 Task: Create a task  Develop a new online tool for online course scheduling , assign it to team member softage.2@softage.net in the project BlueTechie and update the status of the task to  On Track  , set the priority of the task to High
Action: Mouse moved to (88, 70)
Screenshot: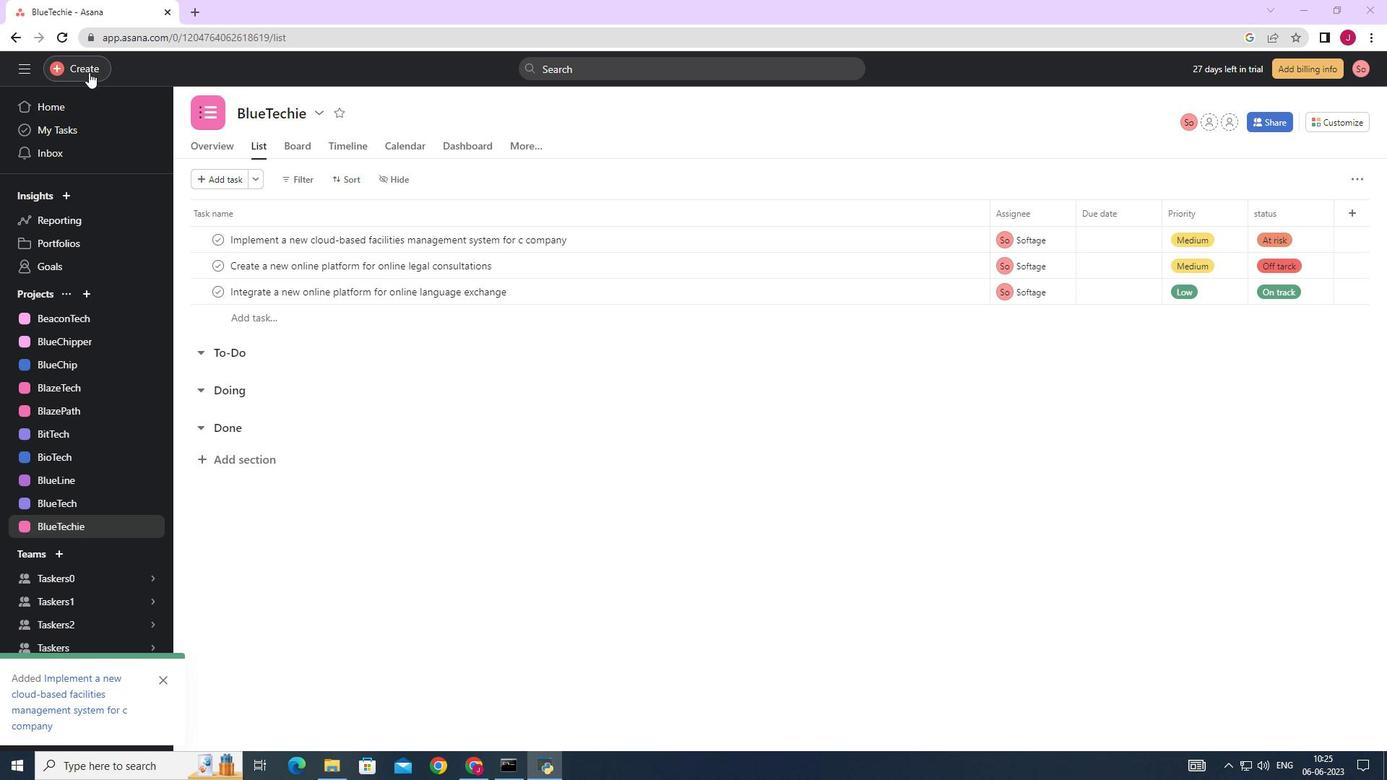 
Action: Mouse pressed left at (88, 70)
Screenshot: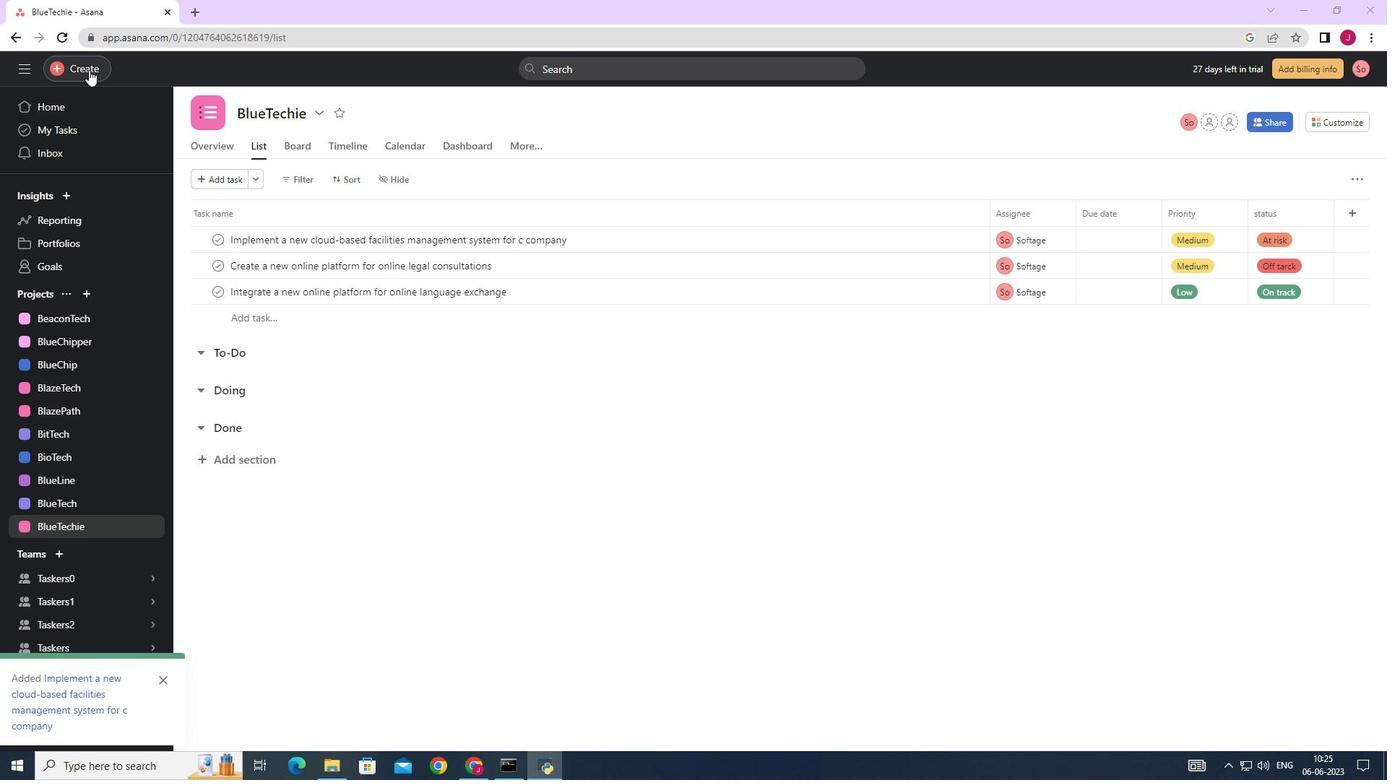 
Action: Mouse moved to (174, 72)
Screenshot: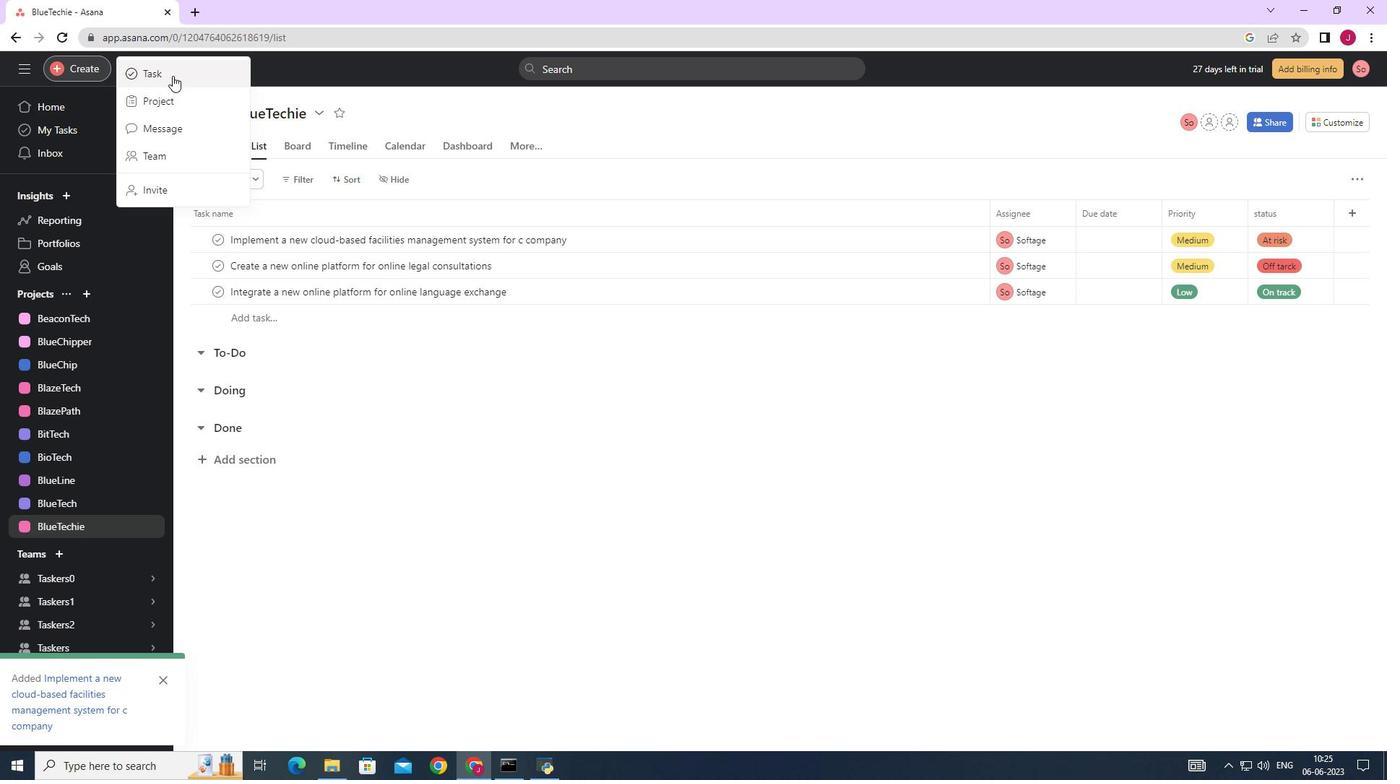 
Action: Mouse pressed left at (174, 72)
Screenshot: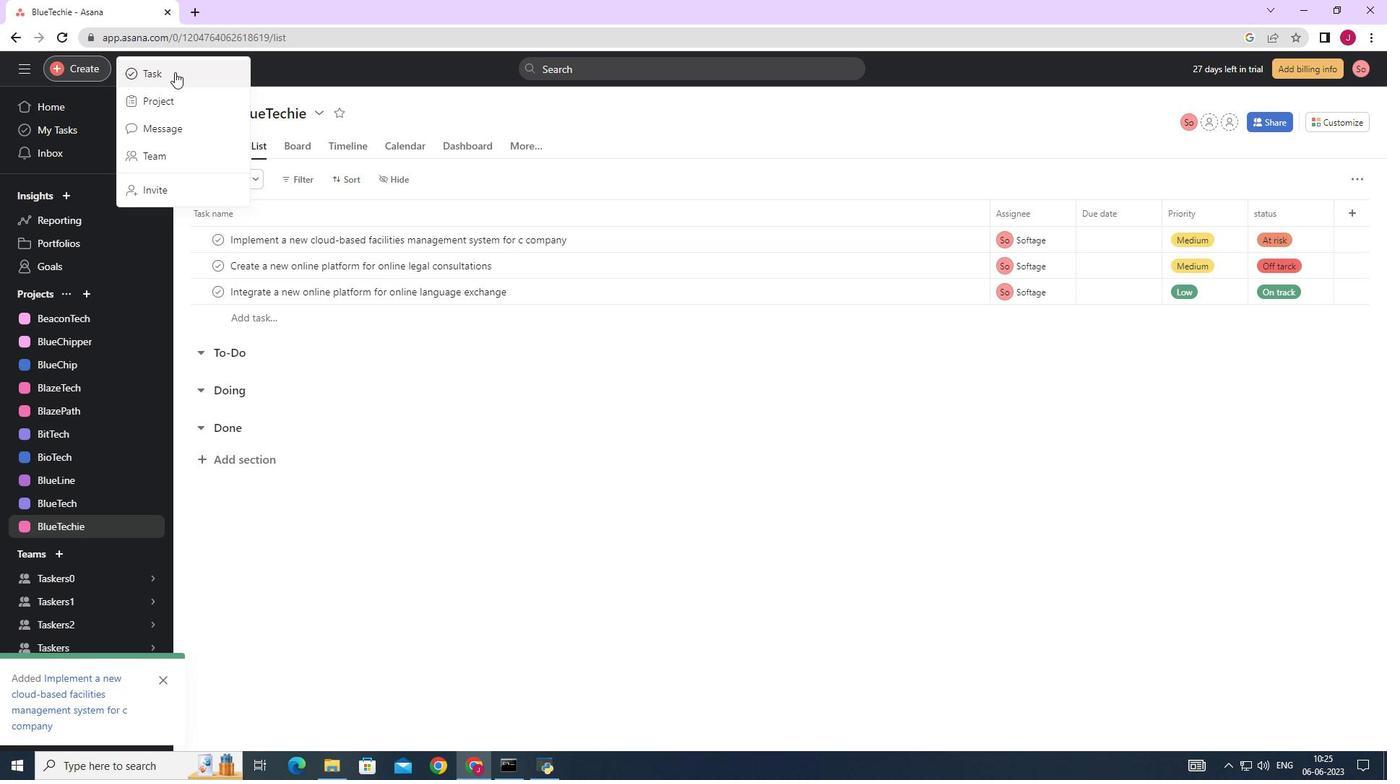 
Action: Mouse moved to (1099, 477)
Screenshot: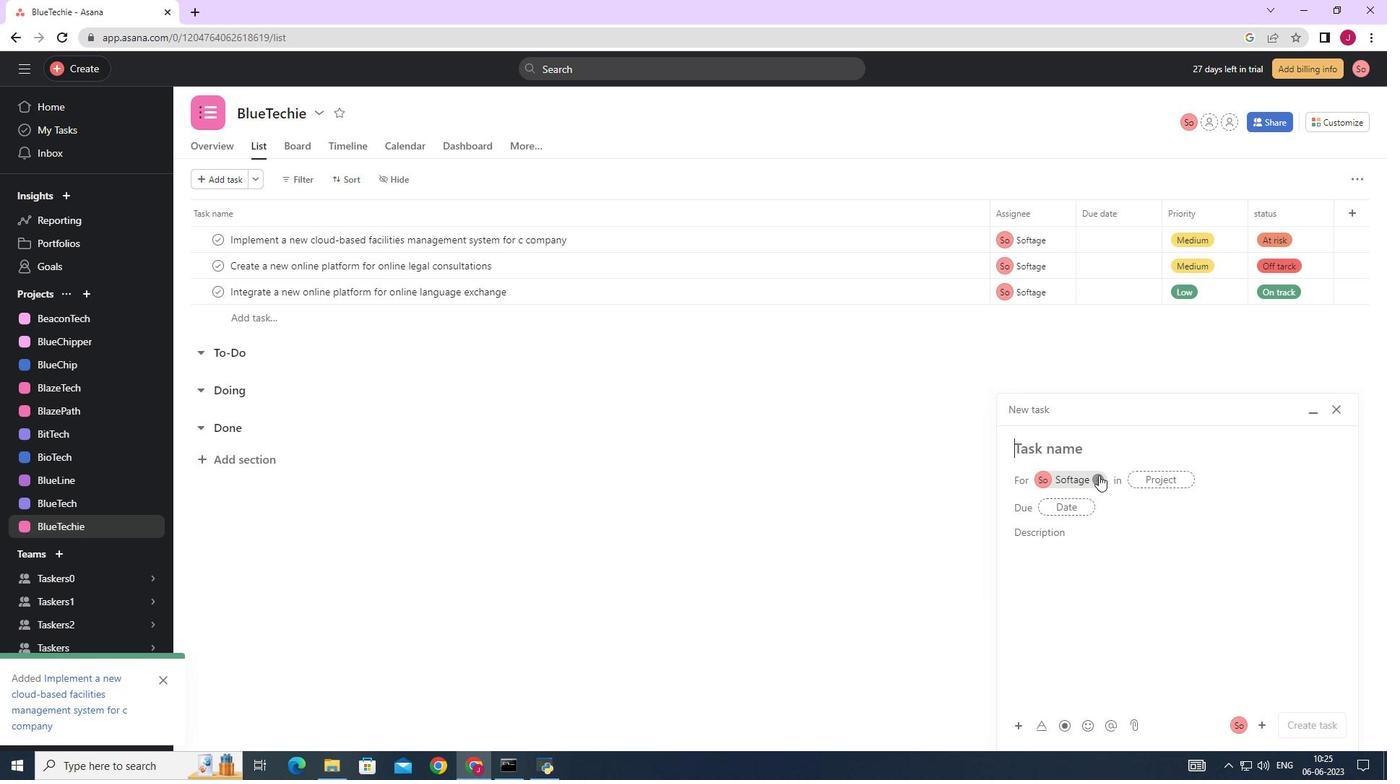
Action: Mouse pressed left at (1099, 477)
Screenshot: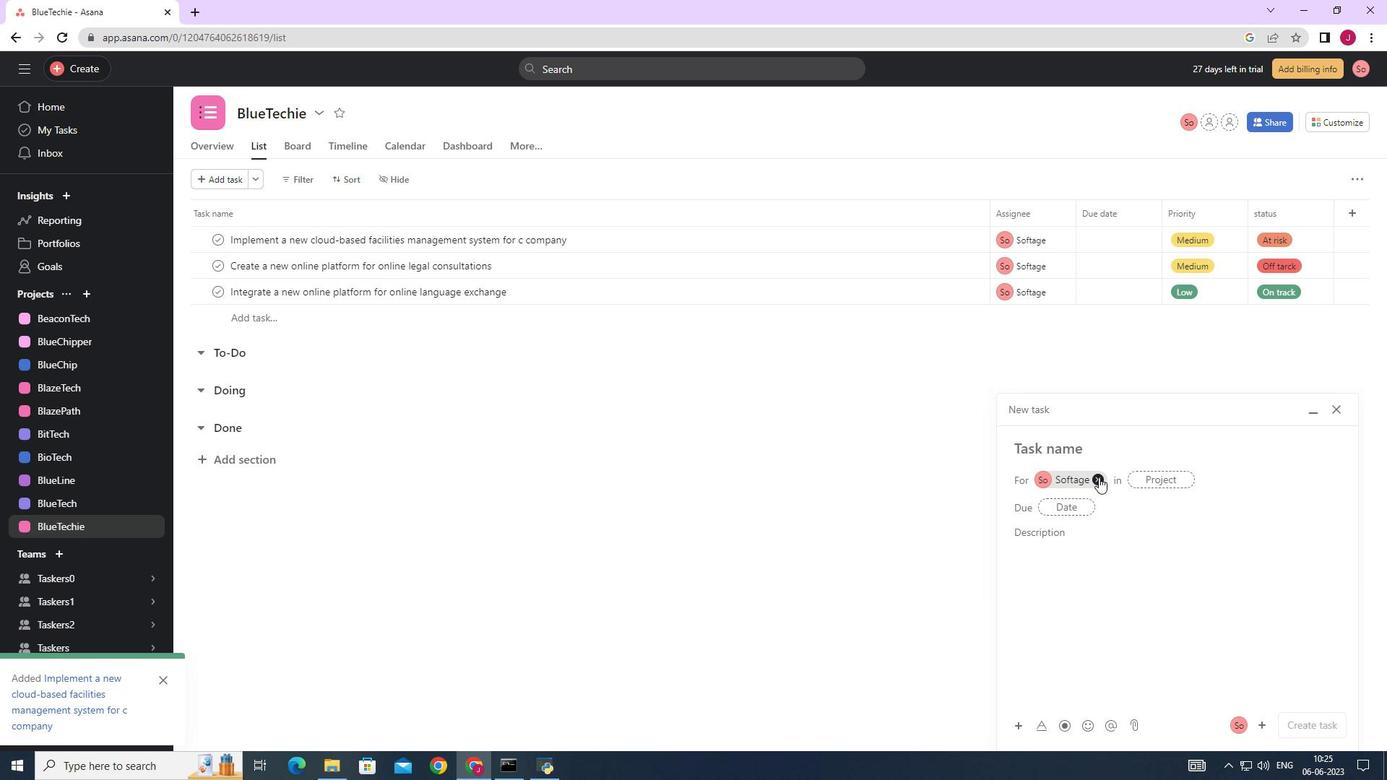 
Action: Mouse moved to (1052, 445)
Screenshot: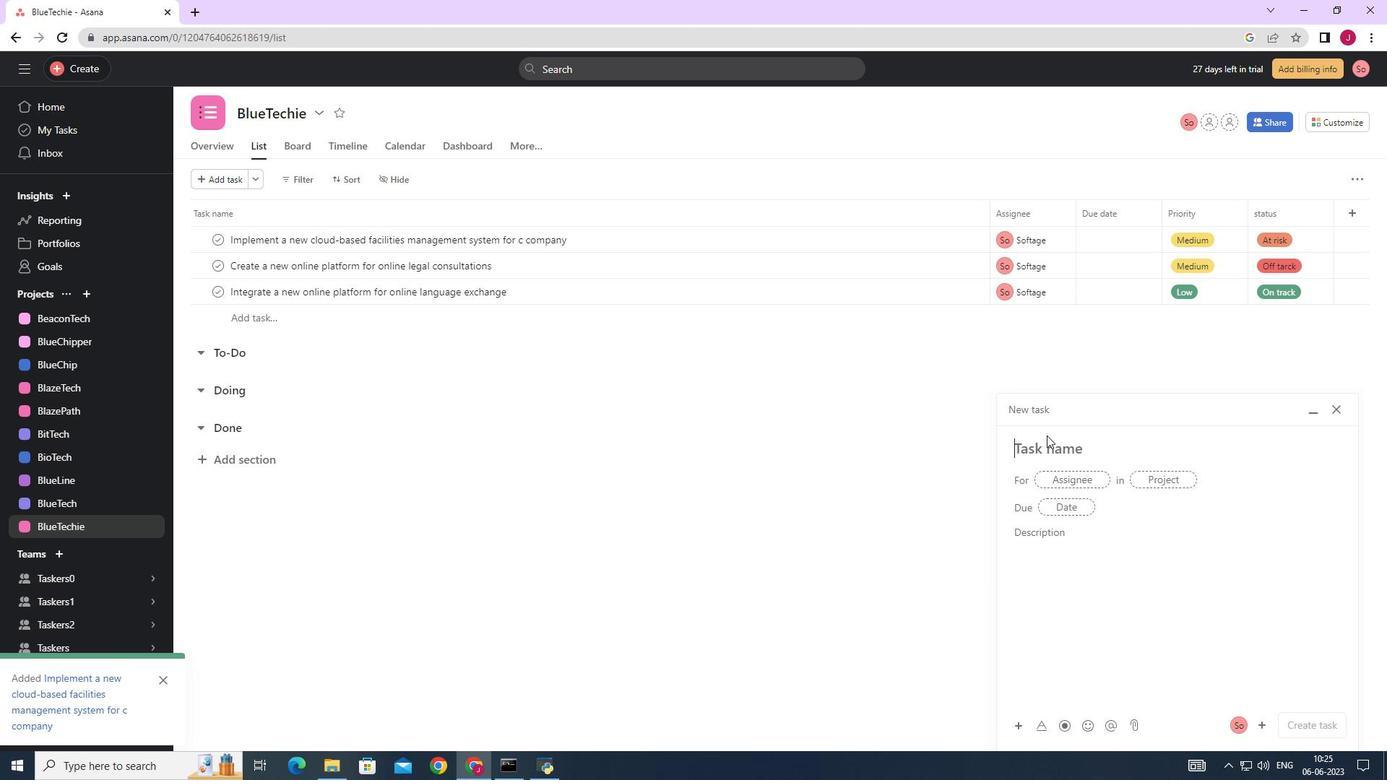 
Action: Mouse pressed left at (1052, 445)
Screenshot: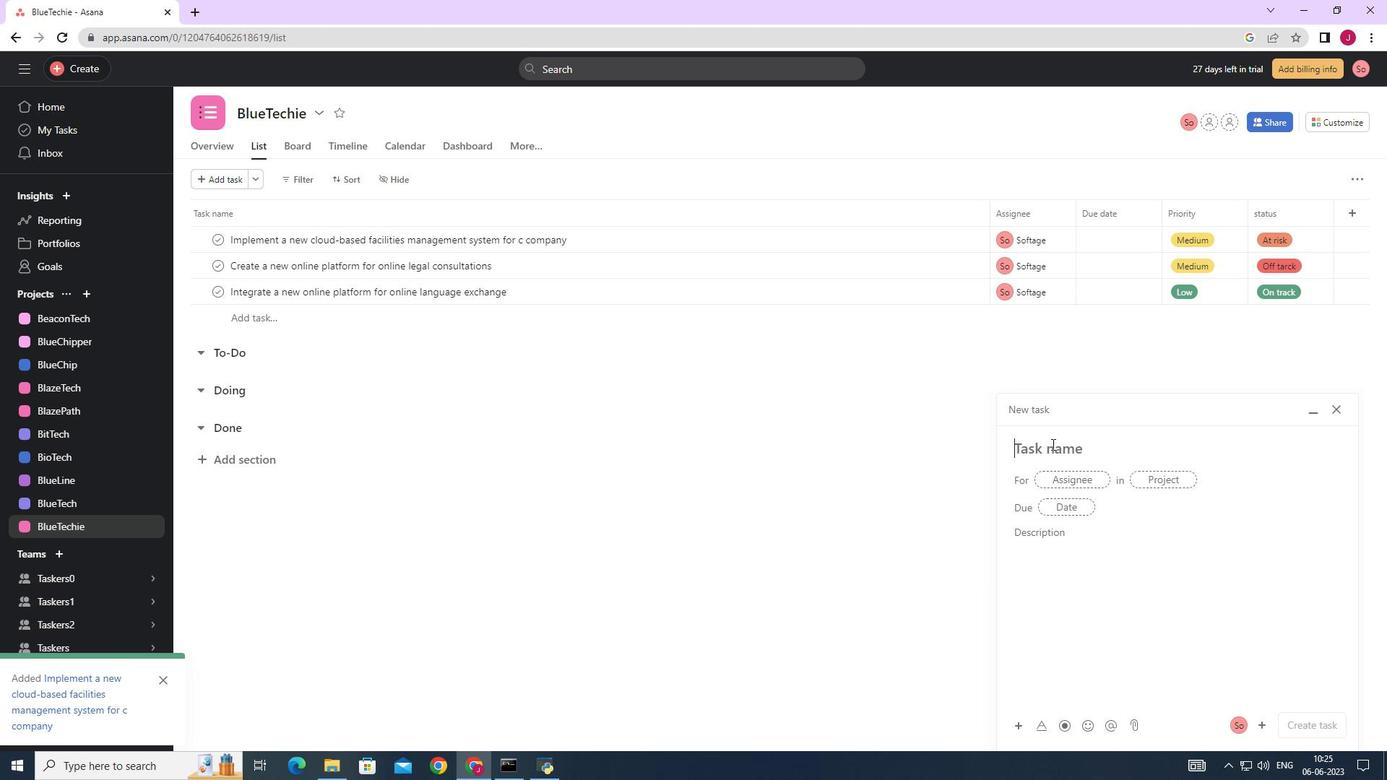 
Action: Key pressed <Key.caps_lock>D<Key.caps_lock>evelop<Key.space><Key.caps_lock><Key.caps_lock>a<Key.space><Key.caps_lock>NEW<Key.backspace><Key.backspace><Key.backspace><Key.caps_lock>new<Key.space><Key.caps_lock>ON<Key.backspace><Key.backspace><Key.caps_lock>online<Key.space>tool<Key.space>for<Key.space>online<Key.space>course<Key.space>scheduimh<Key.space><Key.backspace><Key.backspace><Key.backspace><Key.backspace>ing<Key.space>
Screenshot: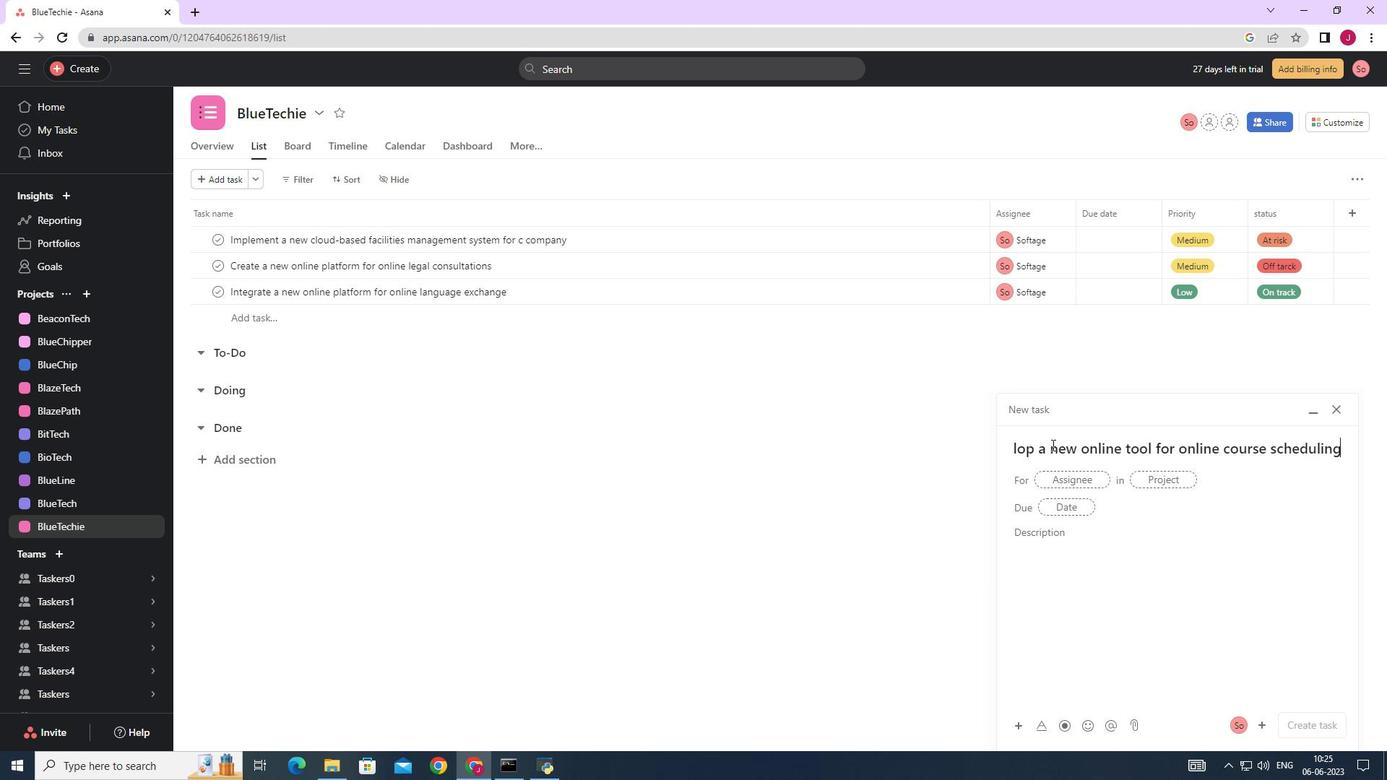 
Action: Mouse moved to (1083, 482)
Screenshot: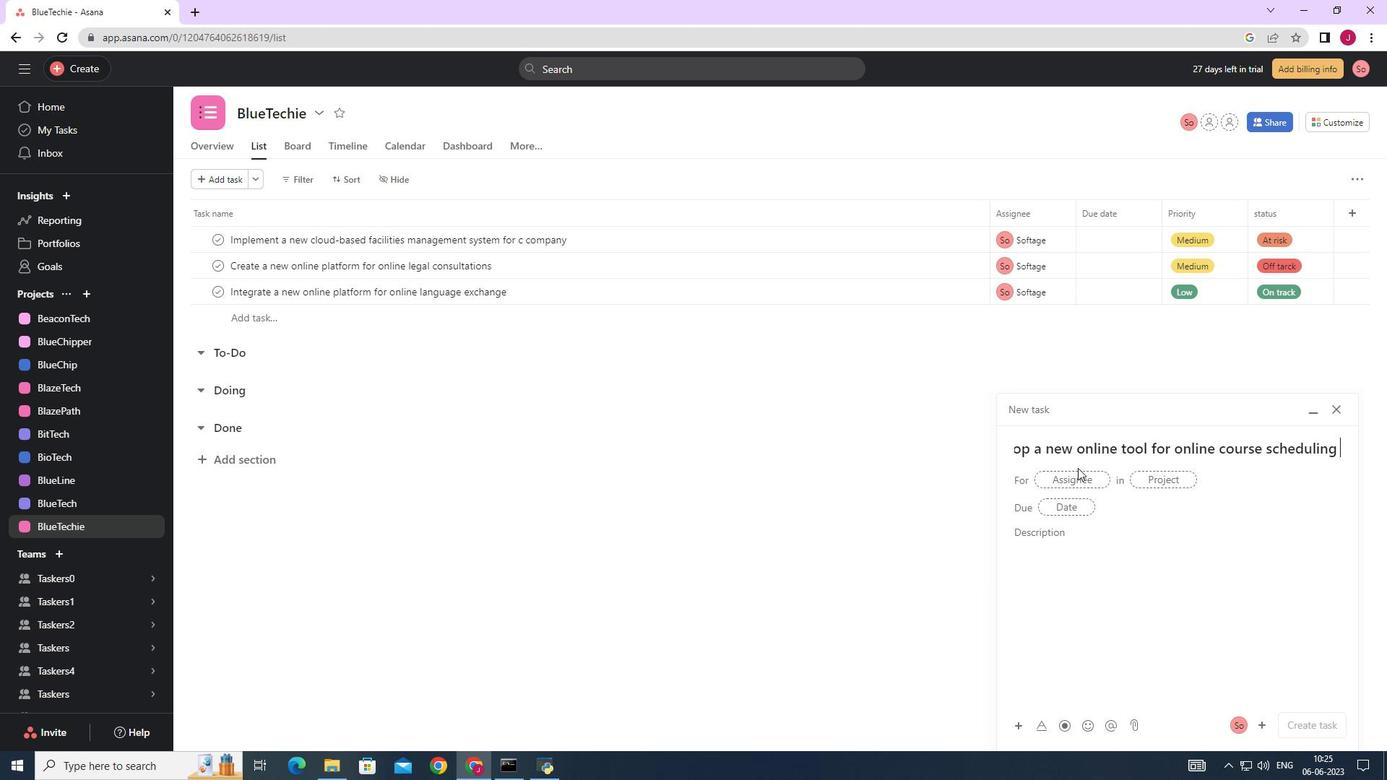 
Action: Mouse pressed left at (1083, 482)
Screenshot: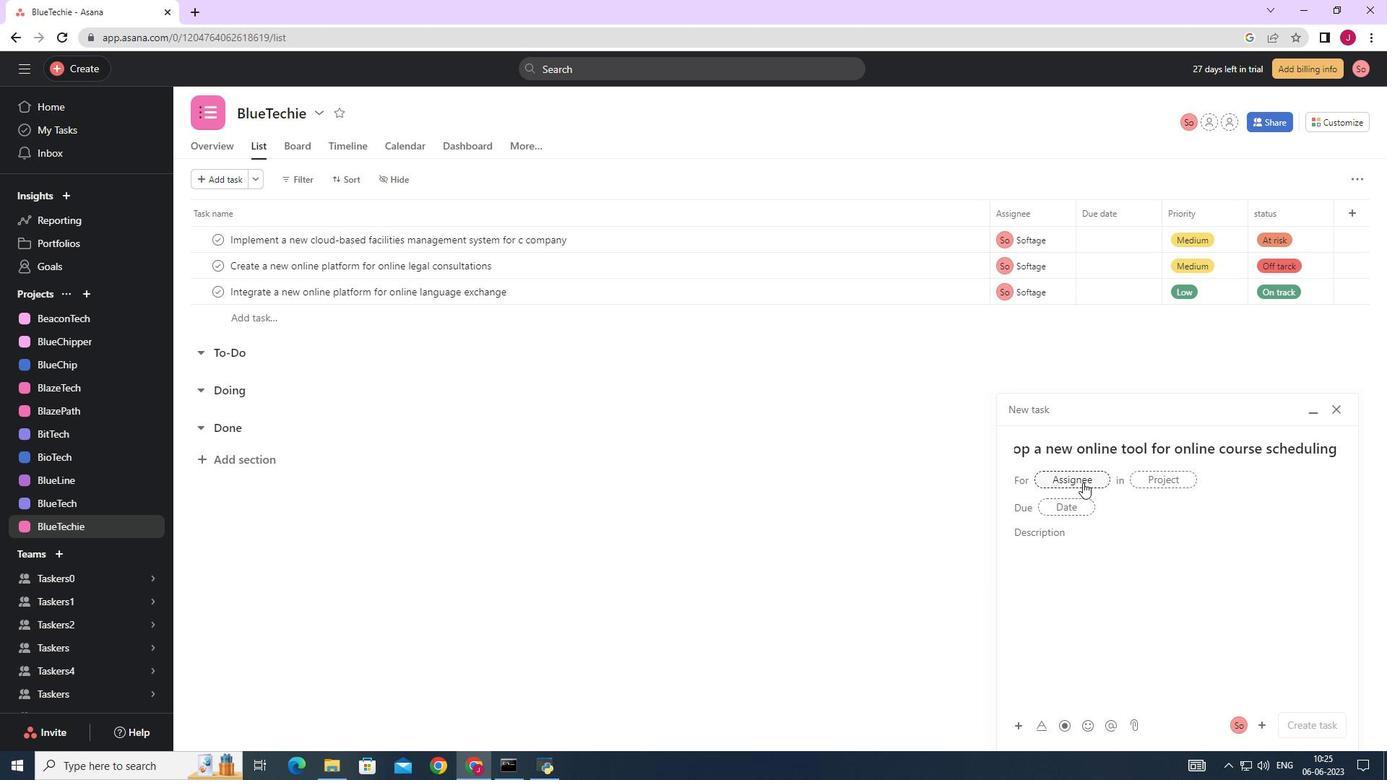 
Action: Key pressed softage.2
Screenshot: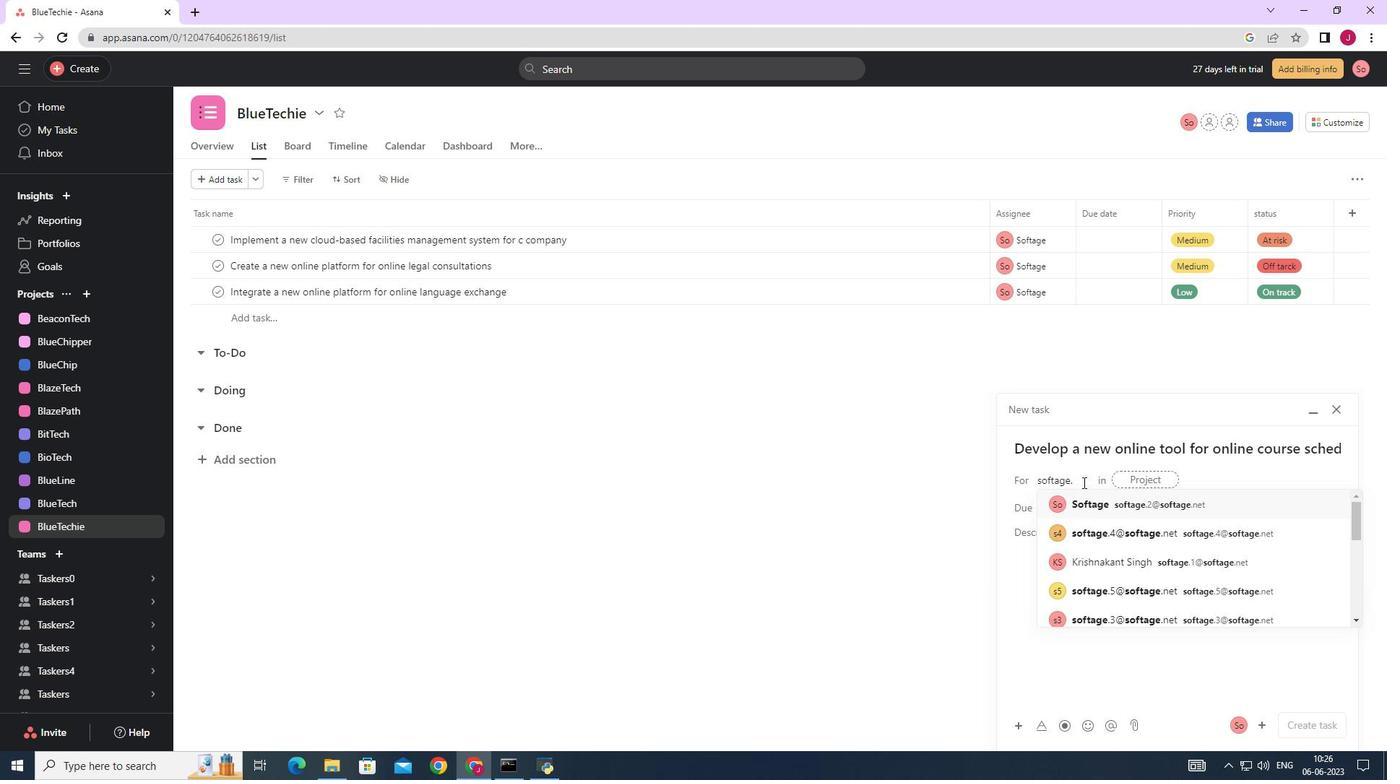 
Action: Mouse moved to (1114, 508)
Screenshot: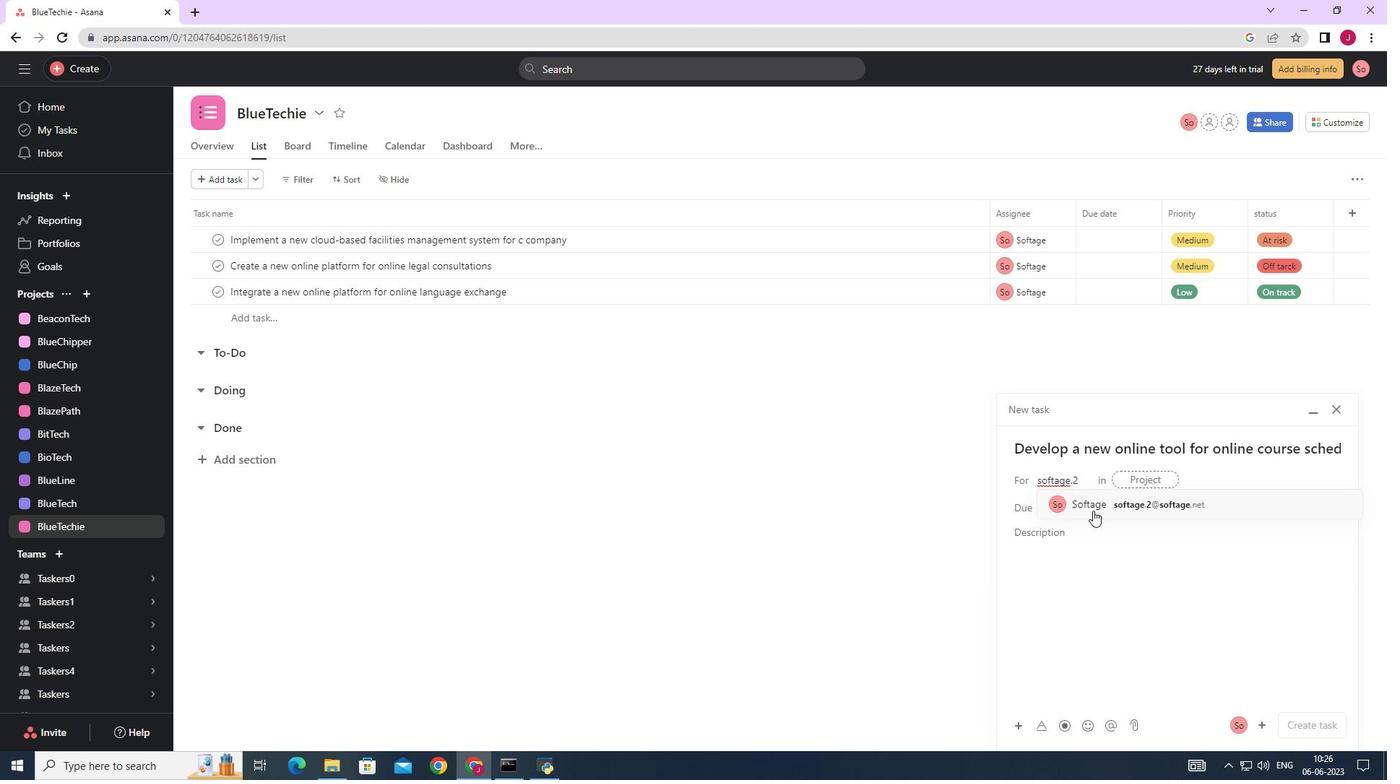 
Action: Mouse pressed left at (1114, 508)
Screenshot: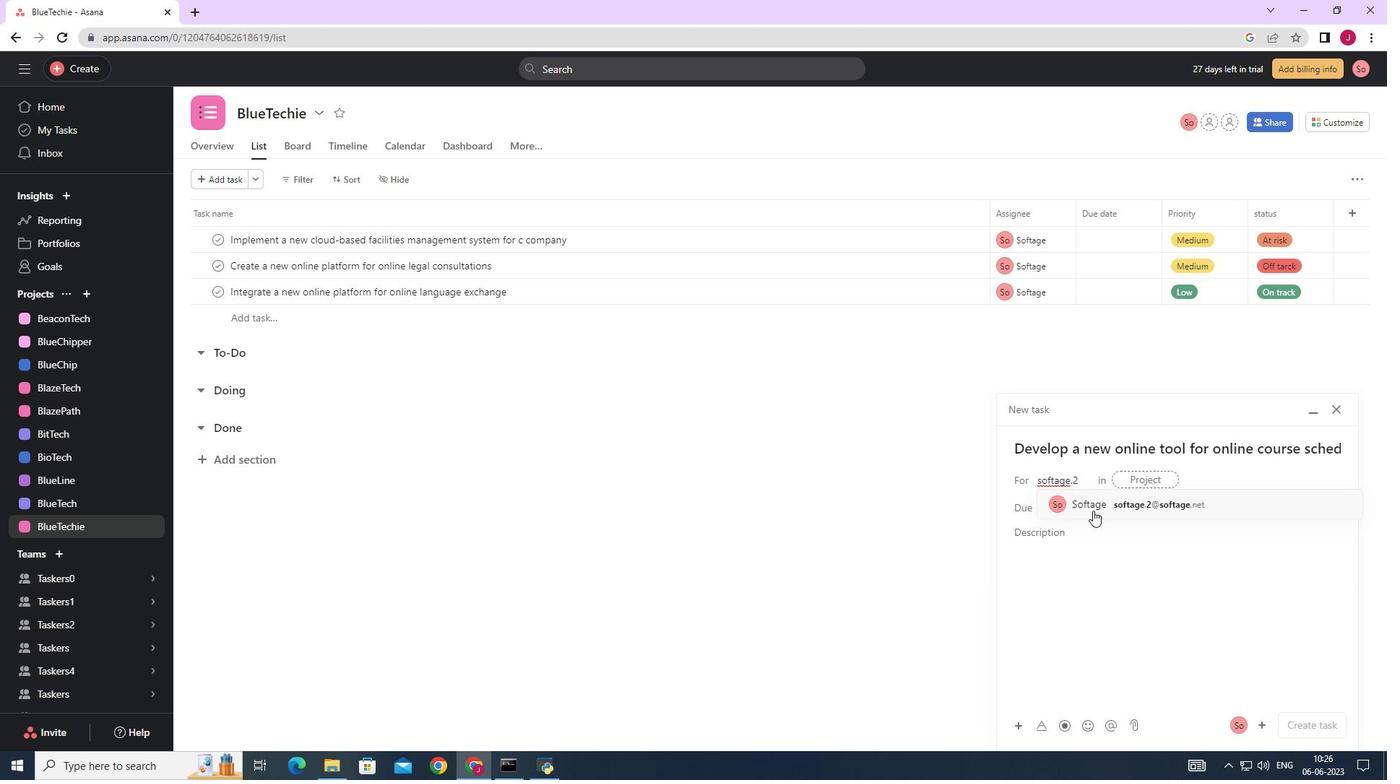
Action: Mouse moved to (962, 505)
Screenshot: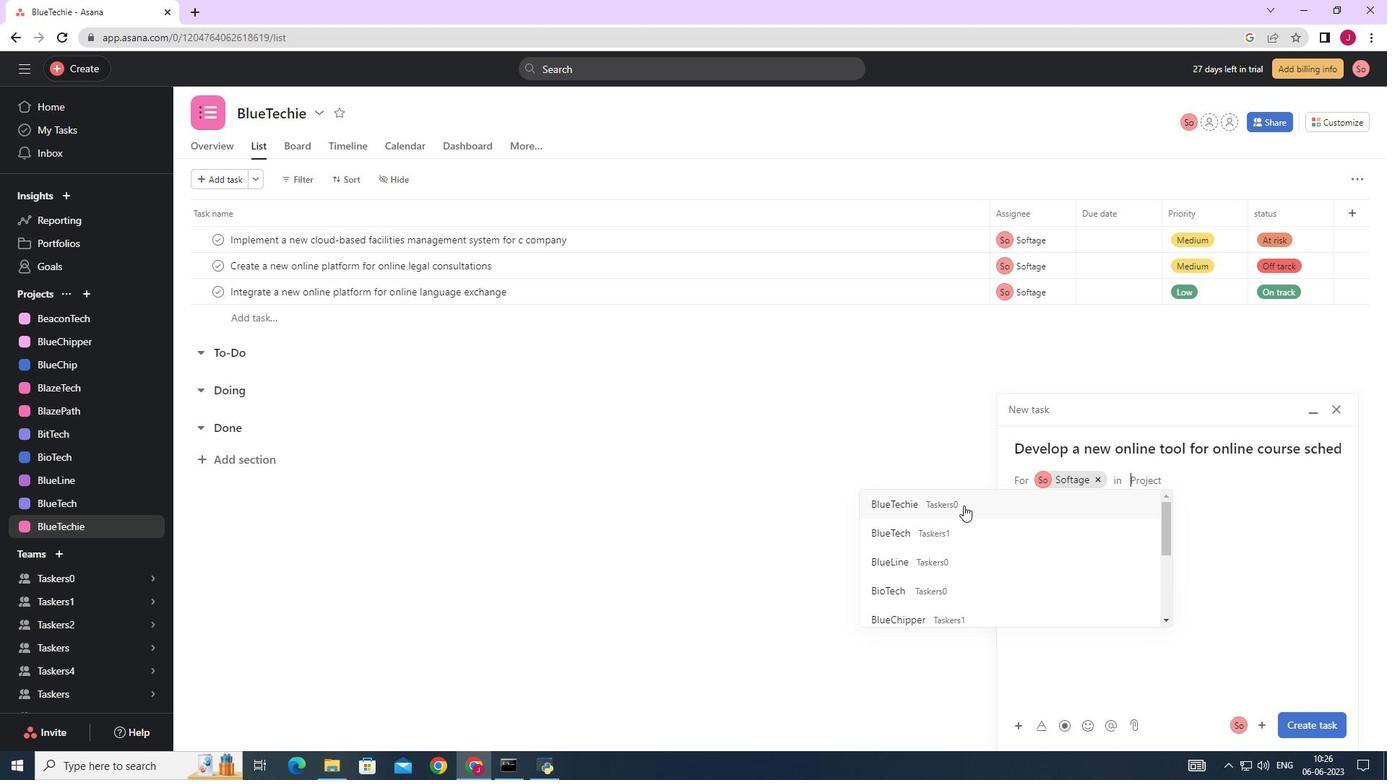 
Action: Mouse pressed left at (962, 505)
Screenshot: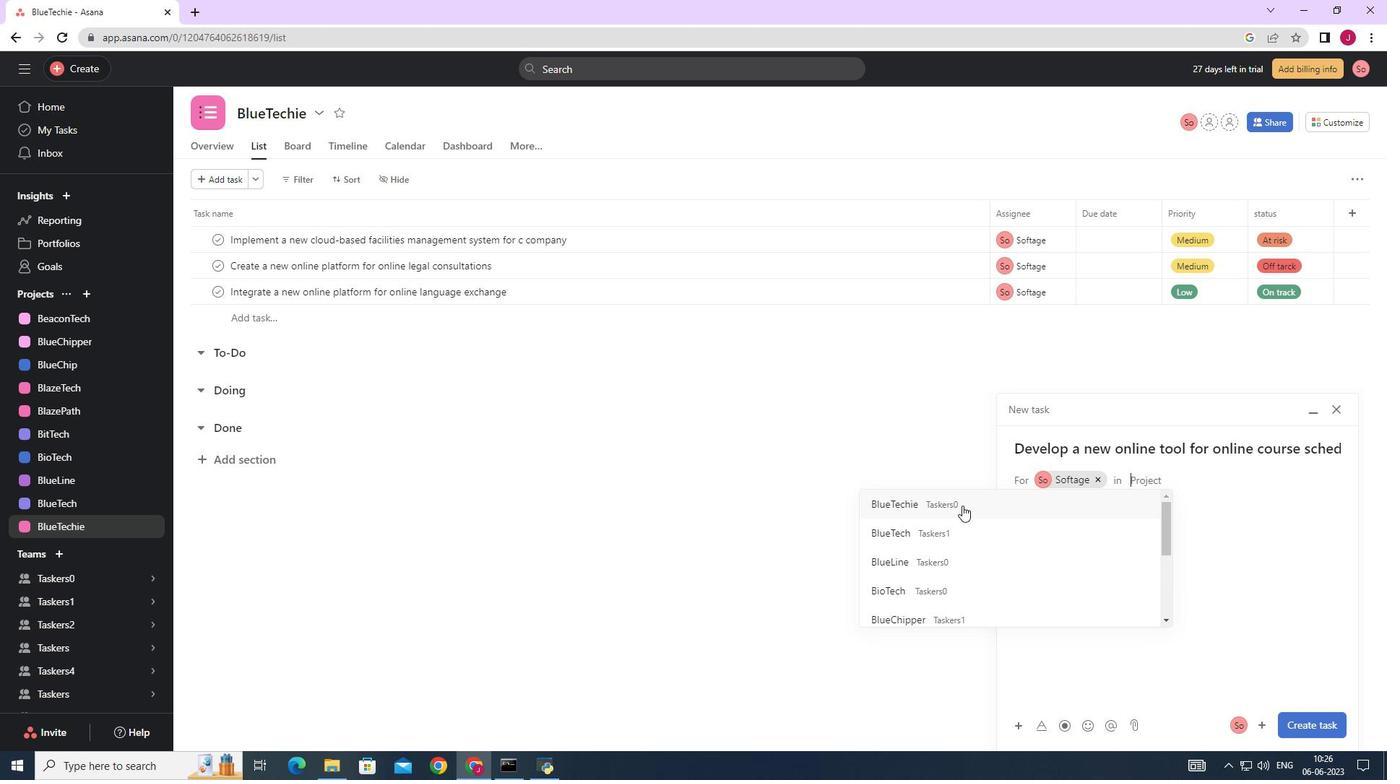
Action: Mouse moved to (1071, 541)
Screenshot: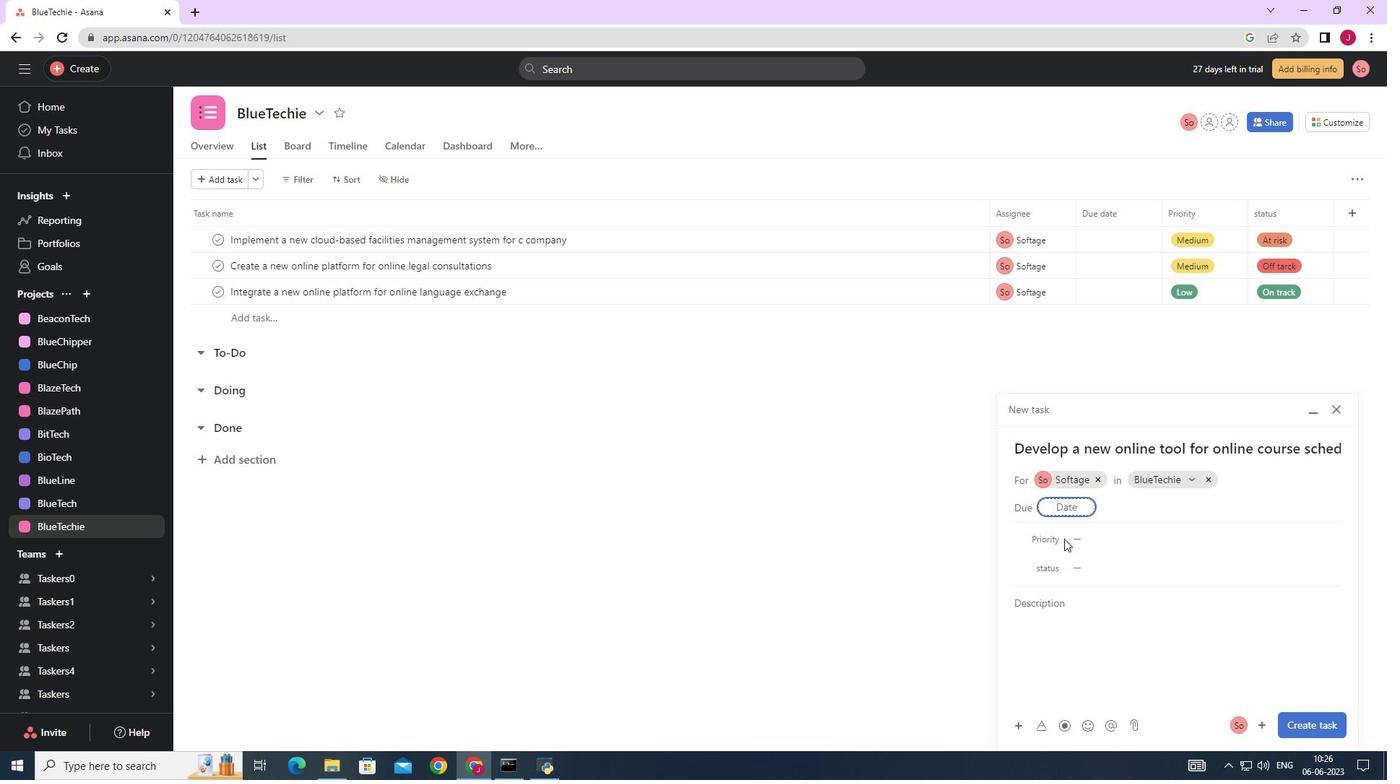 
Action: Mouse pressed left at (1071, 541)
Screenshot: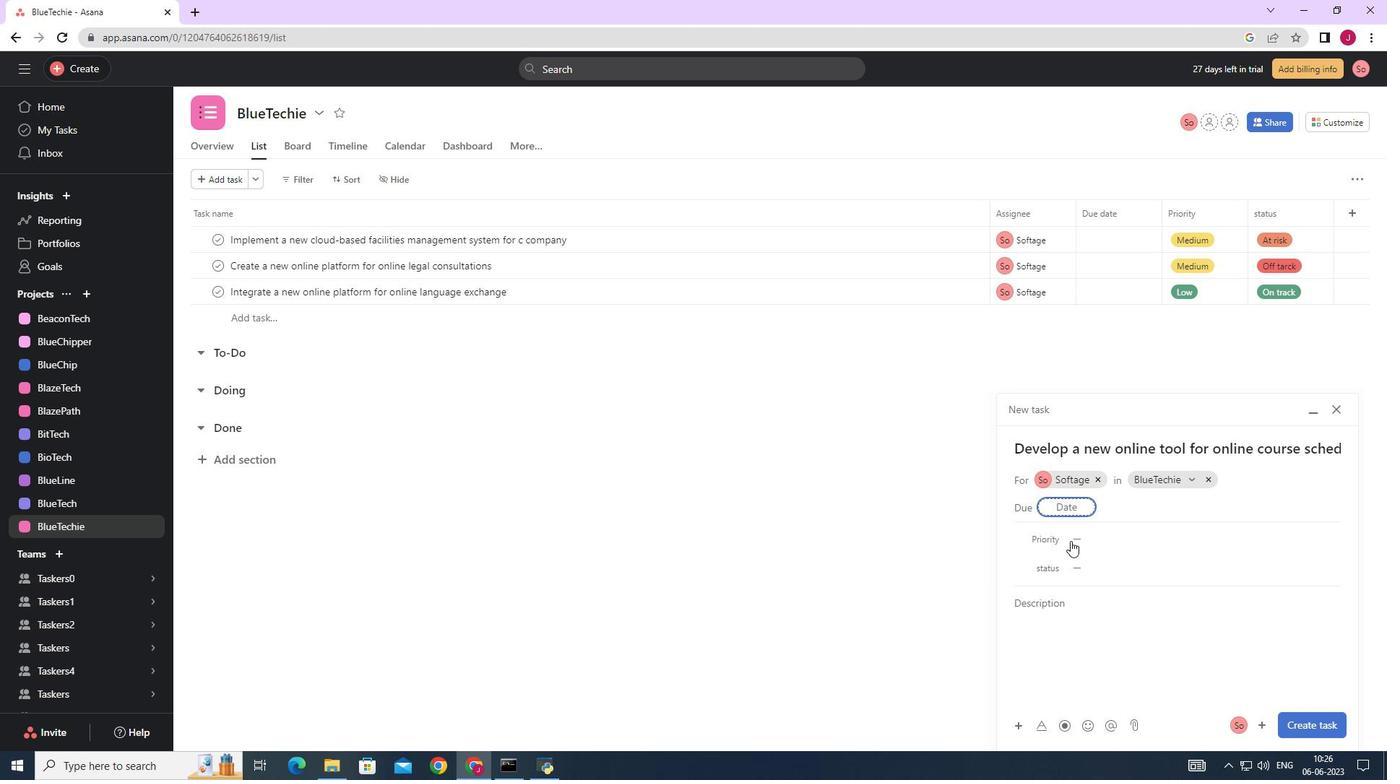 
Action: Mouse moved to (1107, 593)
Screenshot: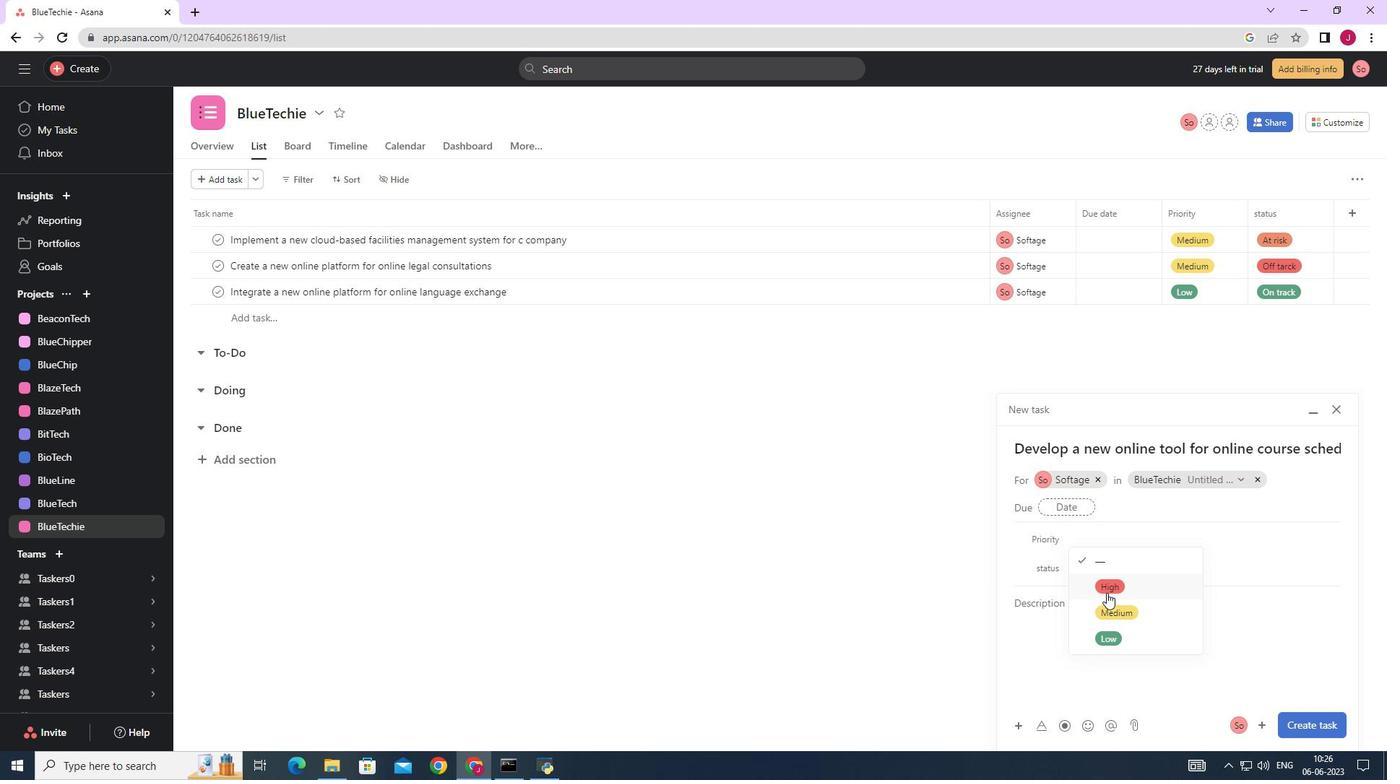 
Action: Mouse pressed left at (1107, 593)
Screenshot: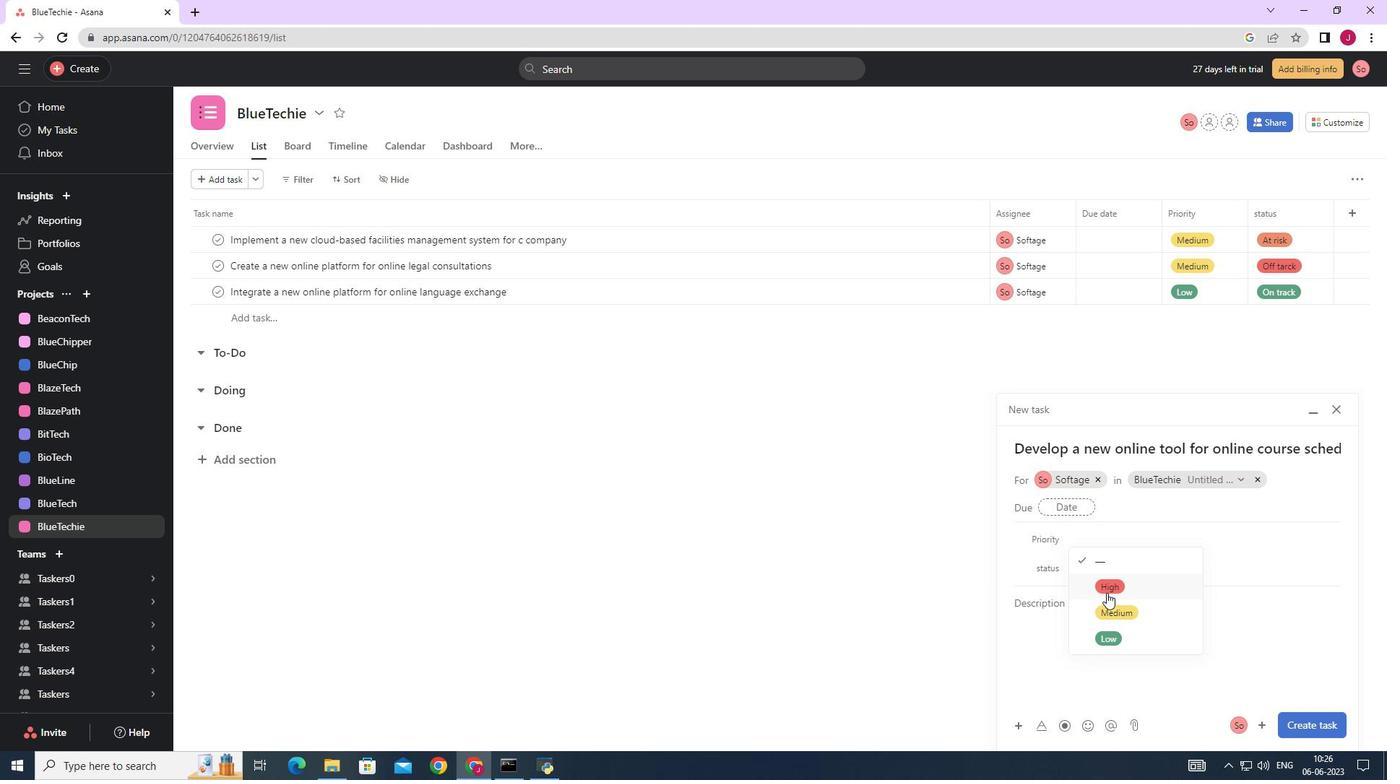 
Action: Mouse moved to (1096, 562)
Screenshot: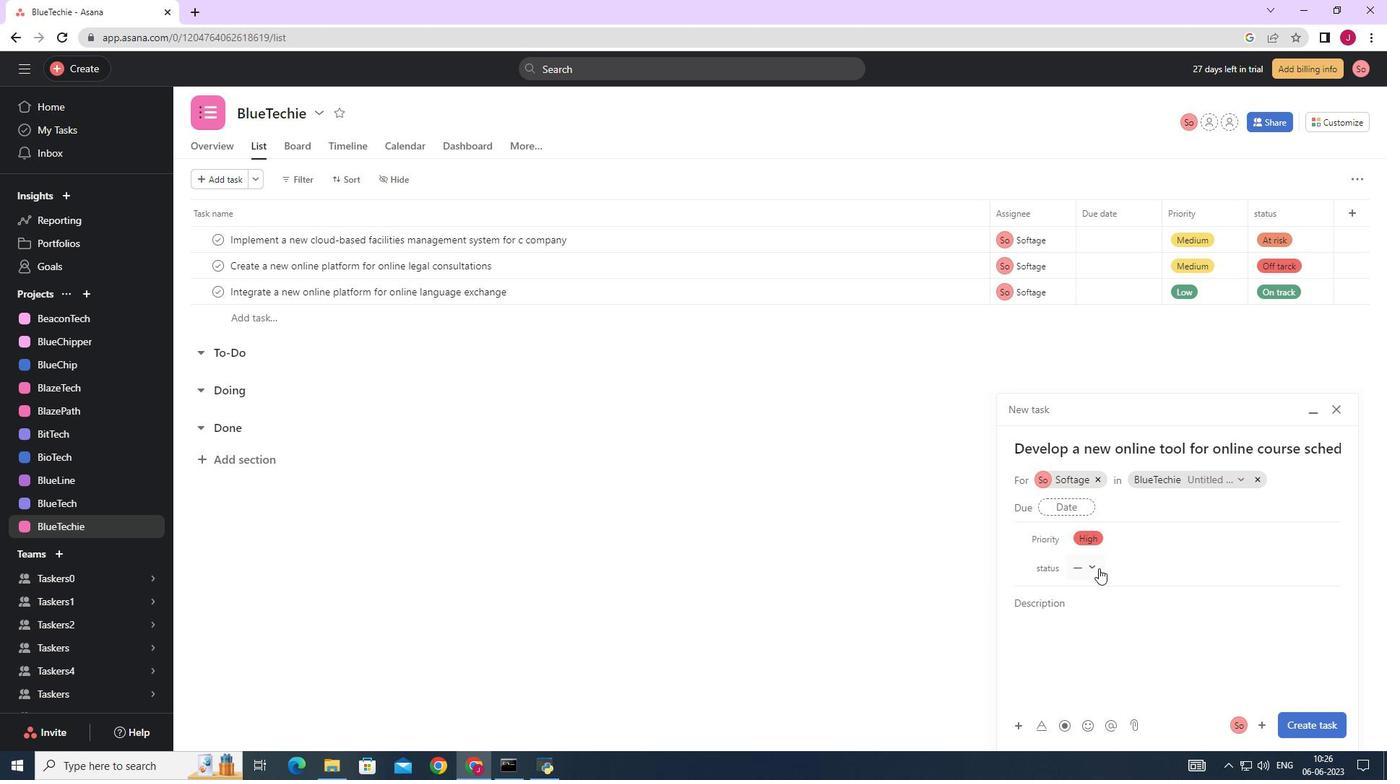 
Action: Mouse pressed left at (1096, 562)
Screenshot: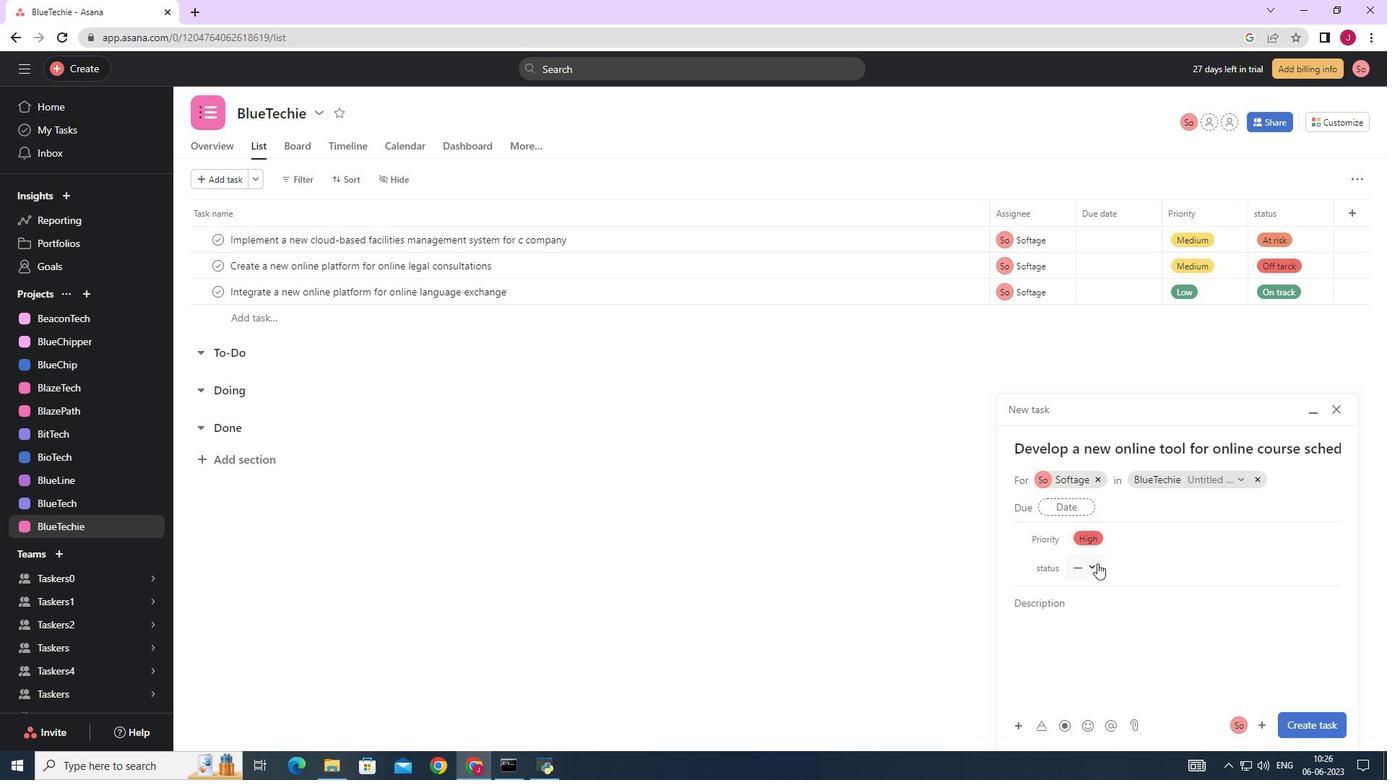 
Action: Mouse moved to (1122, 612)
Screenshot: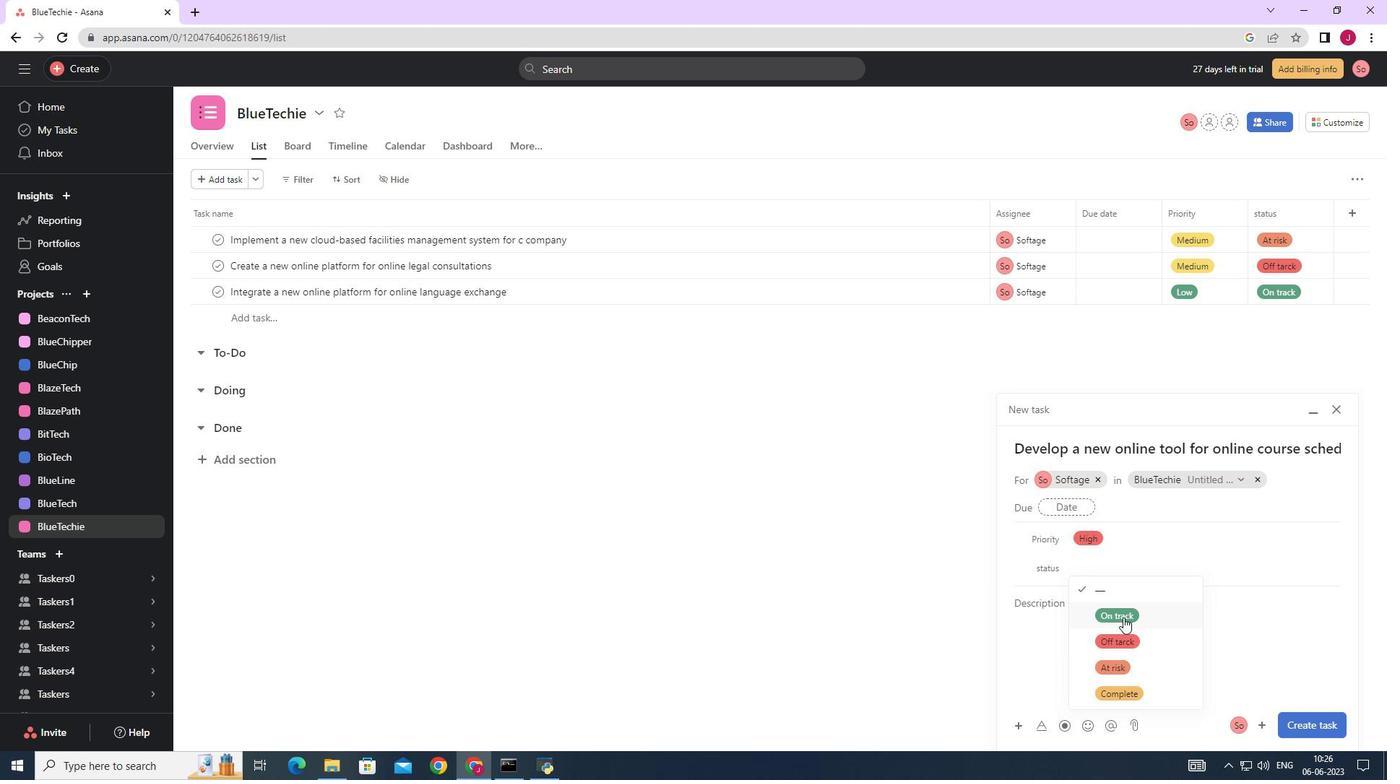 
Action: Mouse pressed left at (1122, 612)
Screenshot: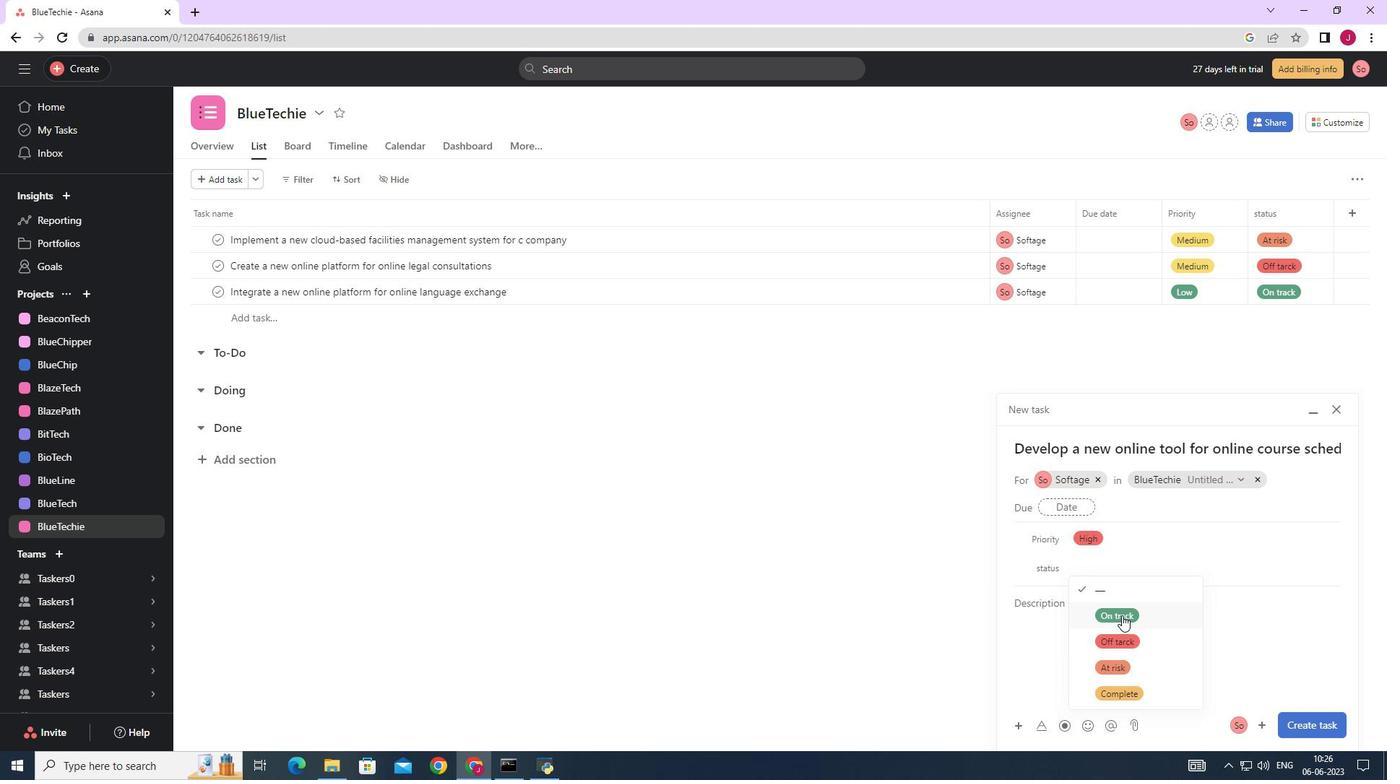 
Action: Mouse moved to (1318, 724)
Screenshot: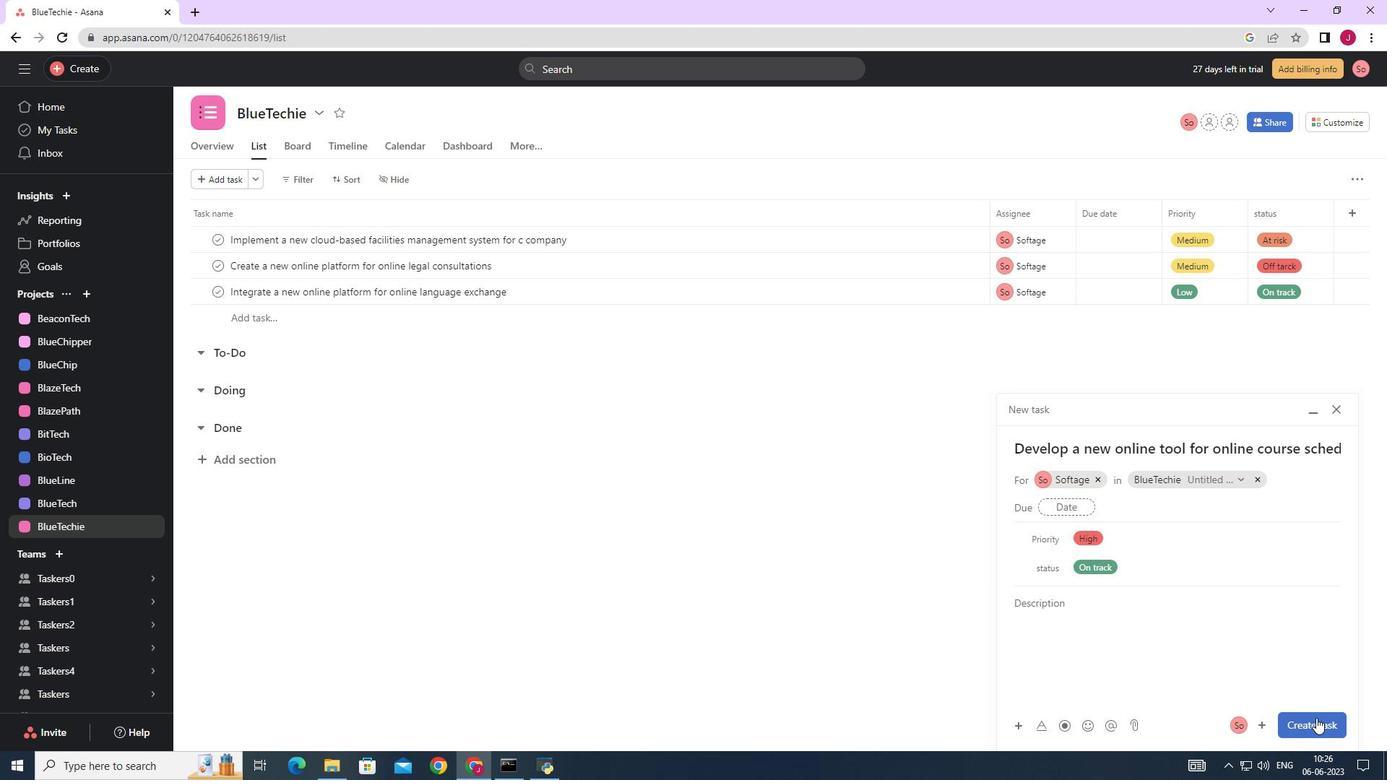 
Action: Mouse pressed left at (1318, 724)
Screenshot: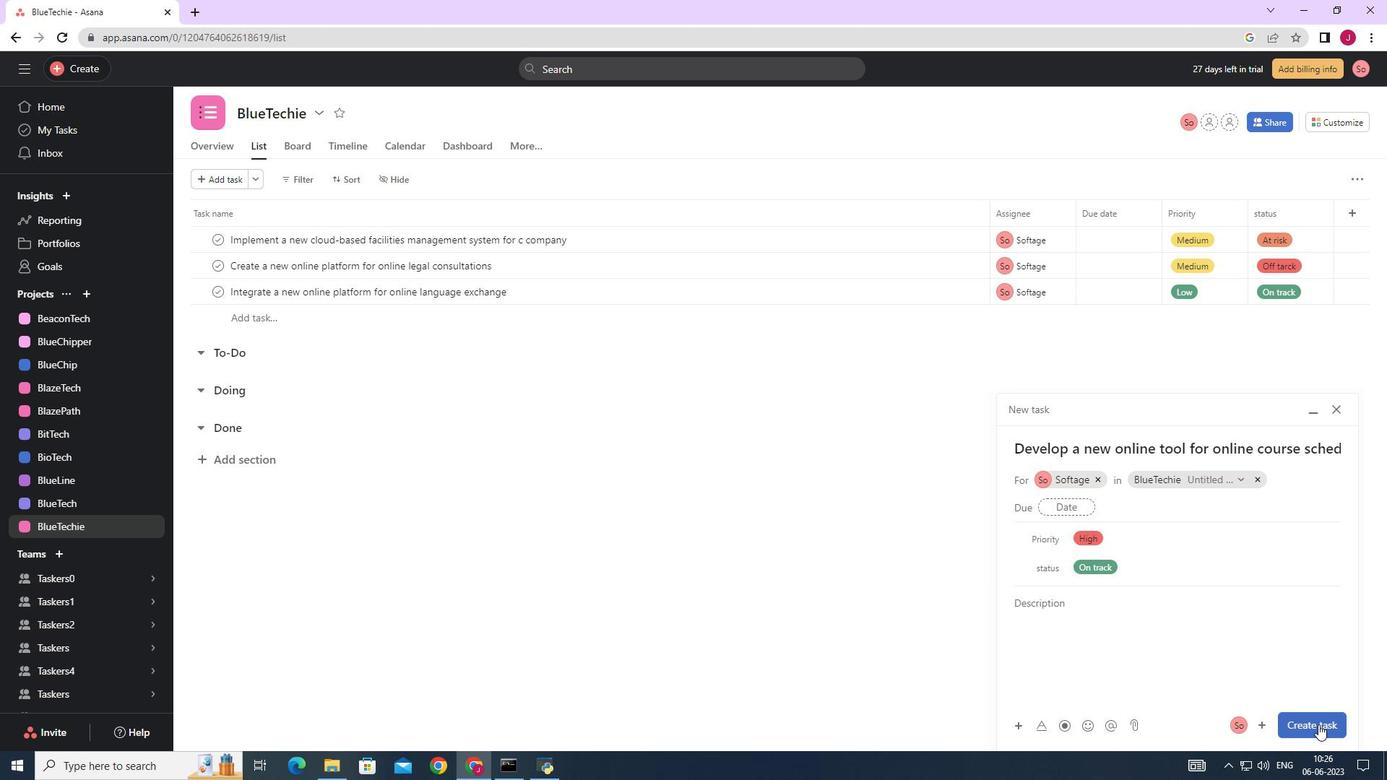 
Action: Mouse moved to (1125, 669)
Screenshot: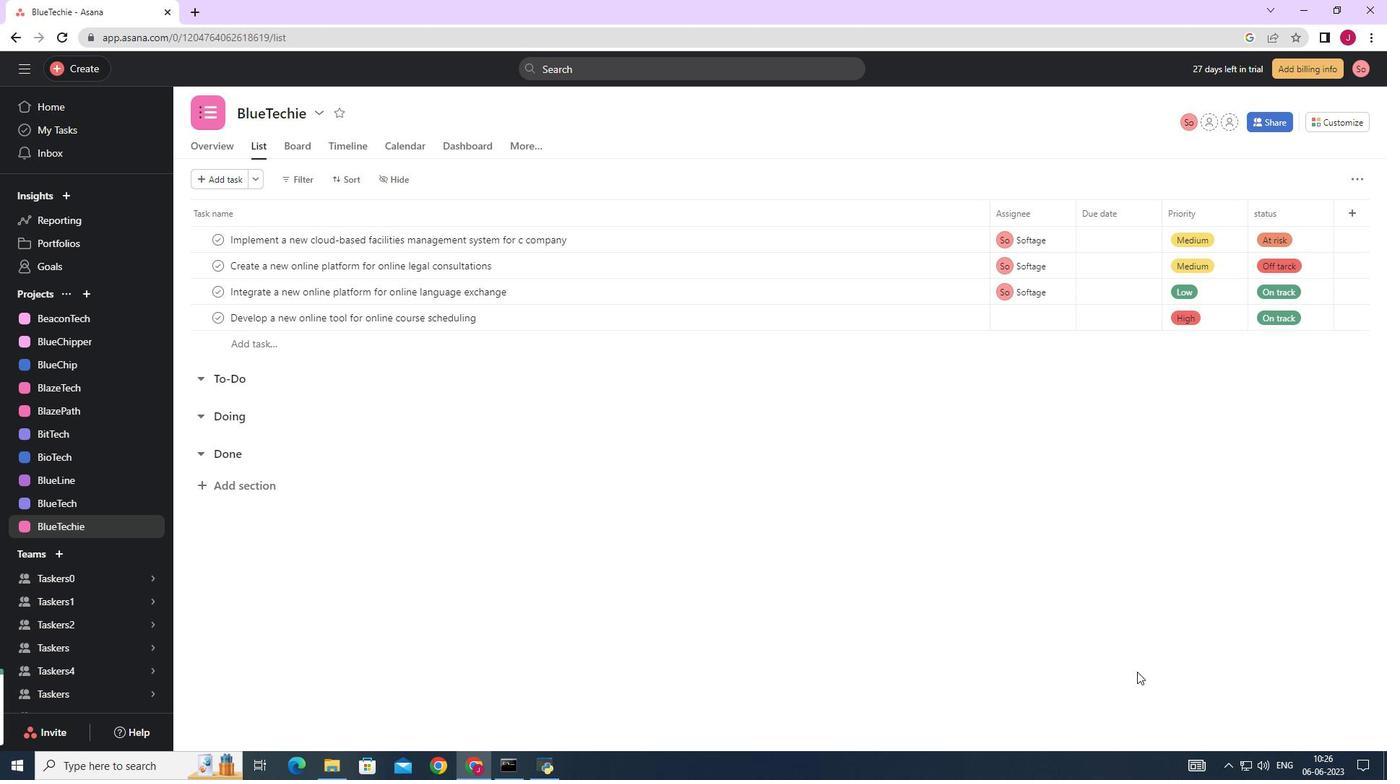 
